 Task: In the  document purchase.txt Download file as 'Plain Text' Share this file with 'softage.8@softage.net' Insert the command  Viewing
Action: Mouse moved to (257, 310)
Screenshot: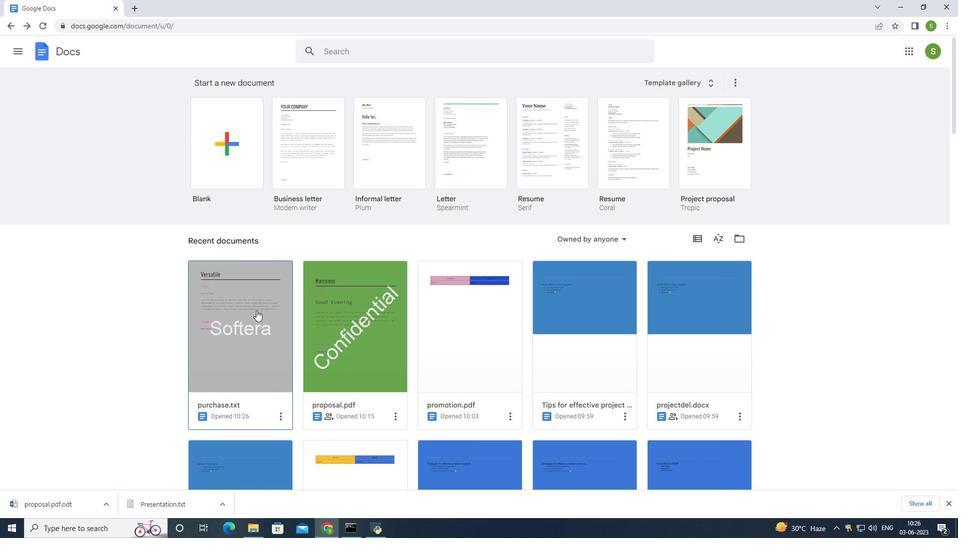 
Action: Mouse pressed left at (257, 310)
Screenshot: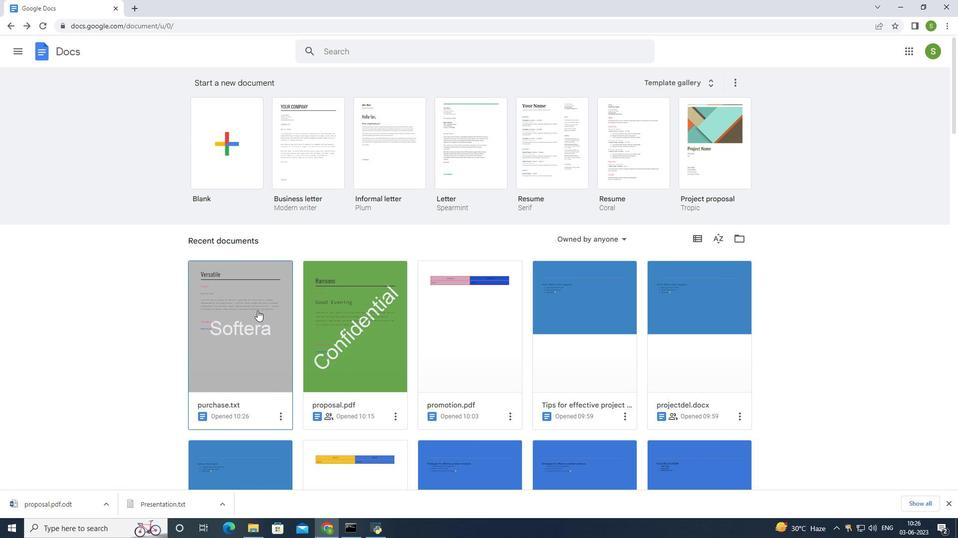 
Action: Mouse moved to (34, 60)
Screenshot: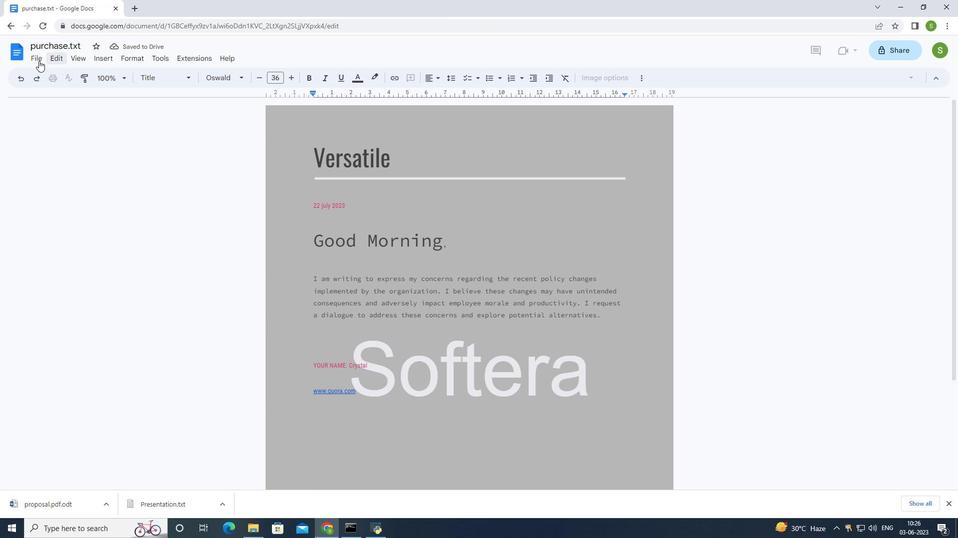 
Action: Mouse pressed left at (34, 60)
Screenshot: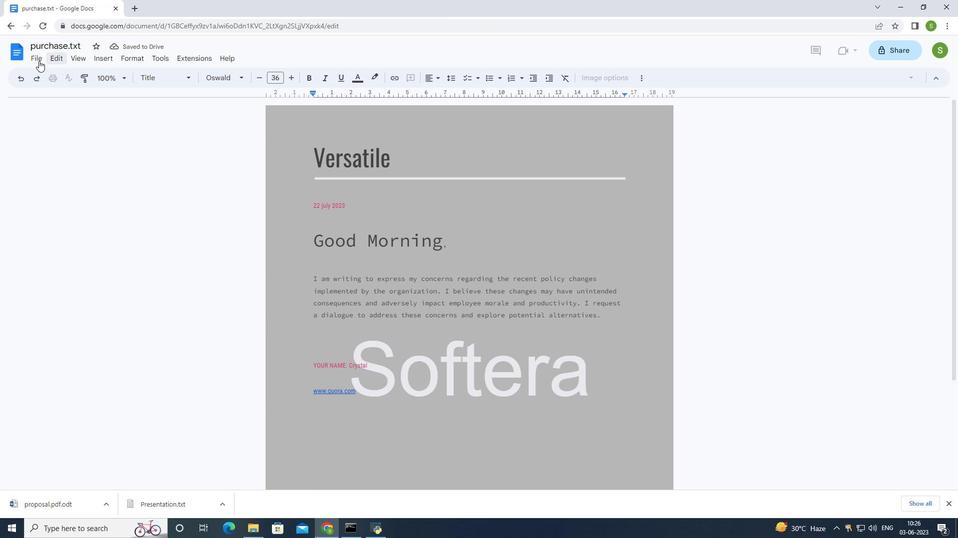 
Action: Mouse moved to (54, 161)
Screenshot: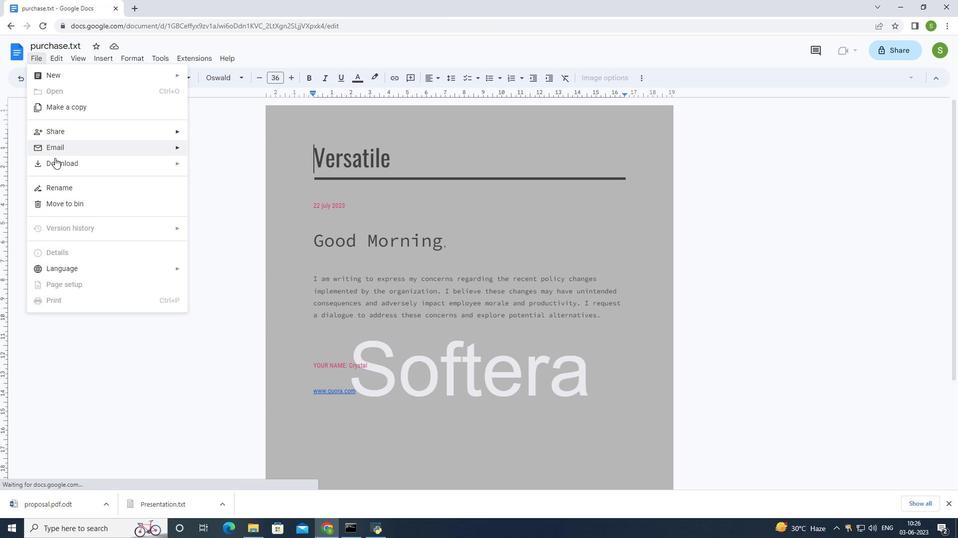 
Action: Mouse pressed left at (54, 161)
Screenshot: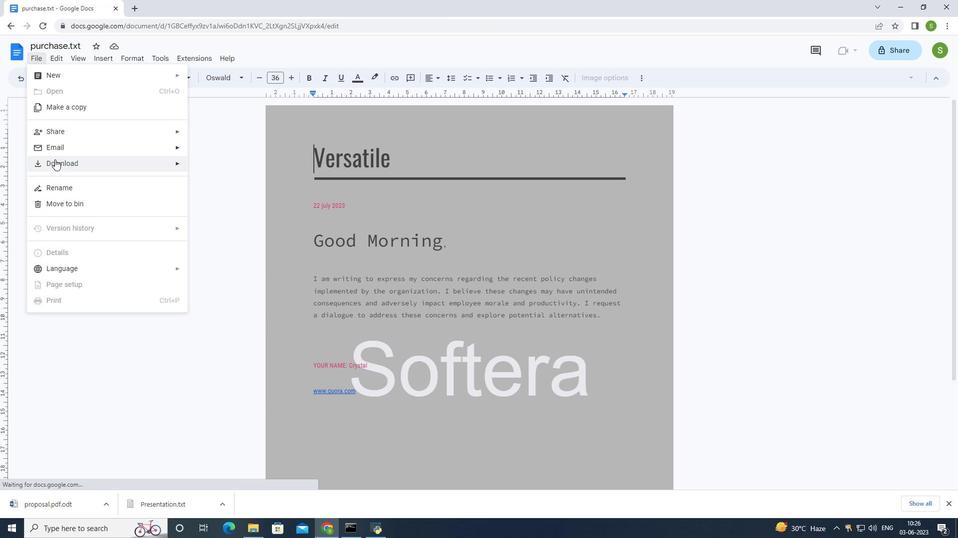 
Action: Mouse moved to (231, 228)
Screenshot: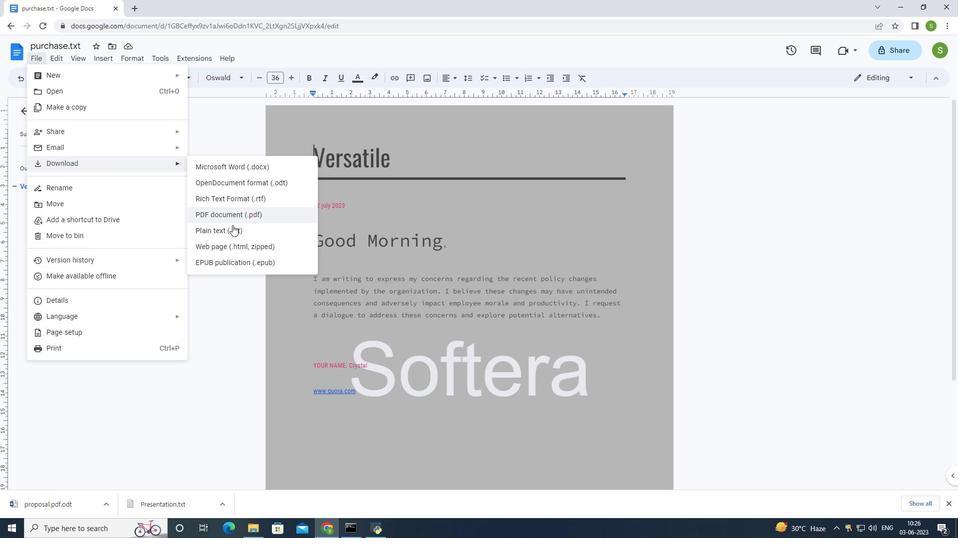 
Action: Mouse pressed left at (231, 228)
Screenshot: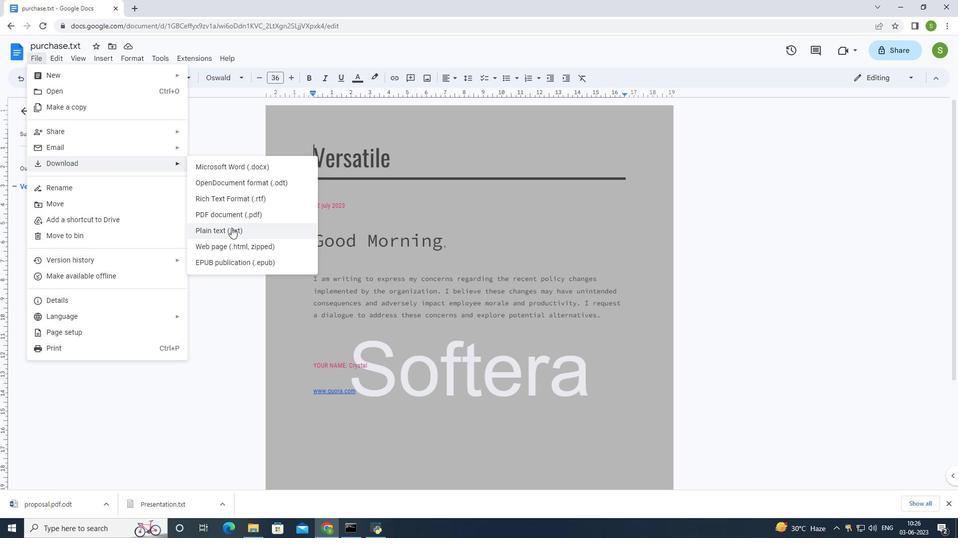 
Action: Mouse moved to (896, 45)
Screenshot: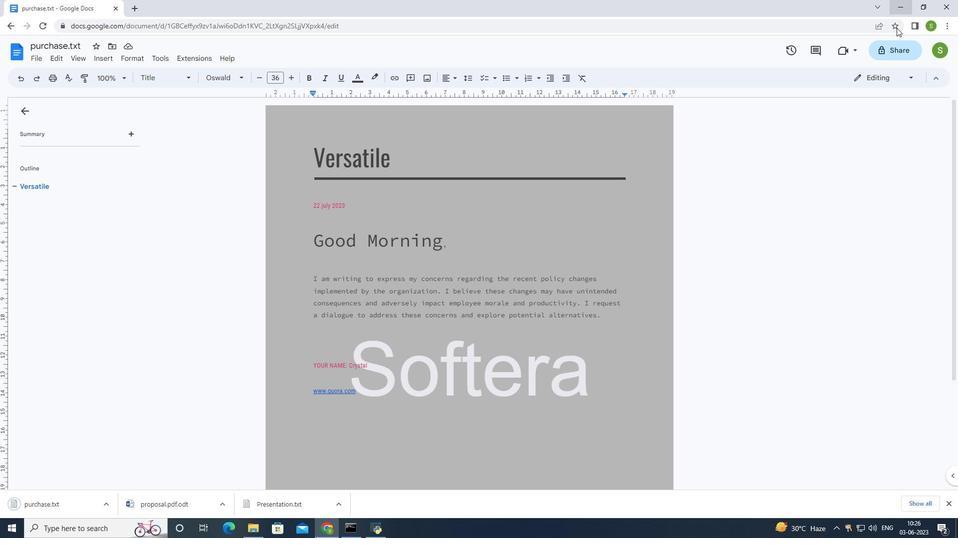 
Action: Mouse pressed left at (896, 45)
Screenshot: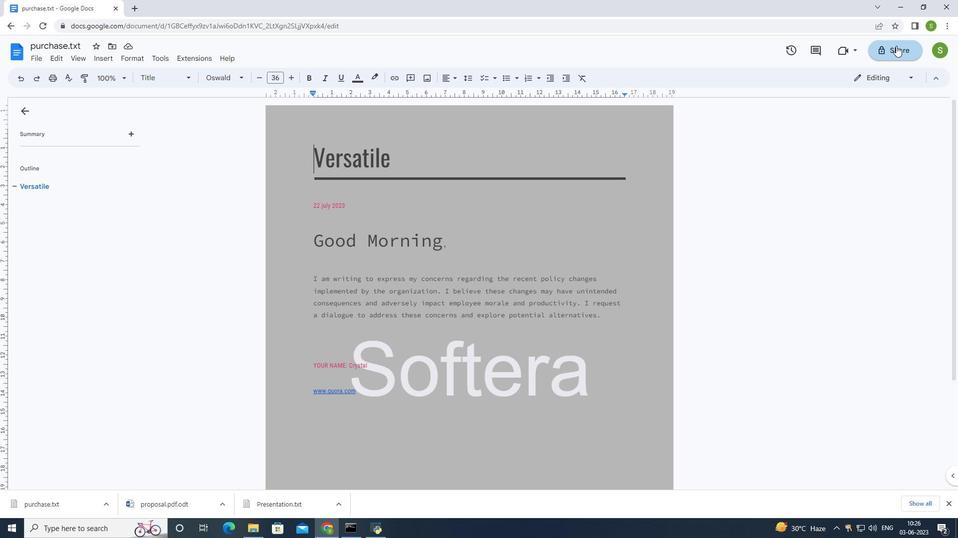 
Action: Mouse moved to (705, 148)
Screenshot: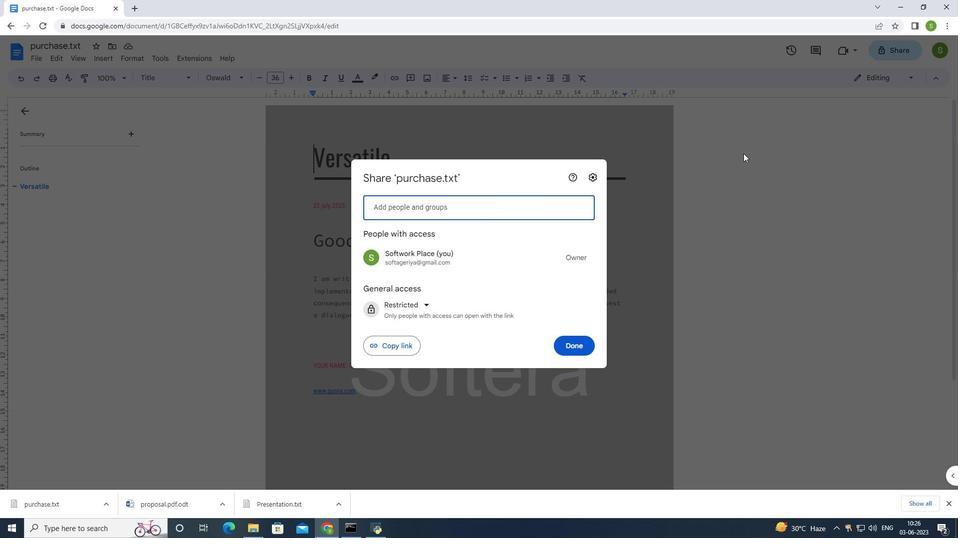 
Action: Key pressed softage.8<Key.shift><Key.shift><Key.shift><Key.shift><Key.shift><Key.shift><Key.shift><Key.shift>@softage.net
Screenshot: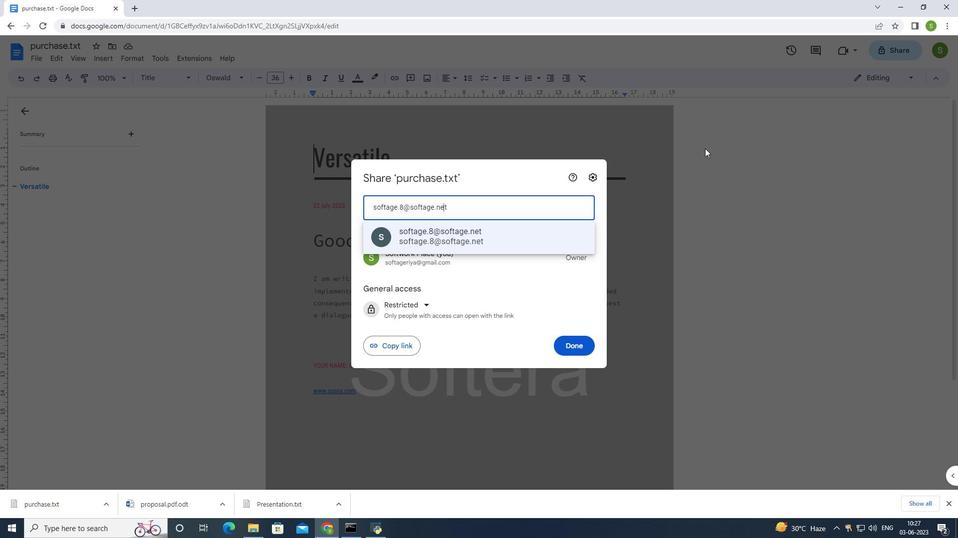 
Action: Mouse moved to (589, 351)
Screenshot: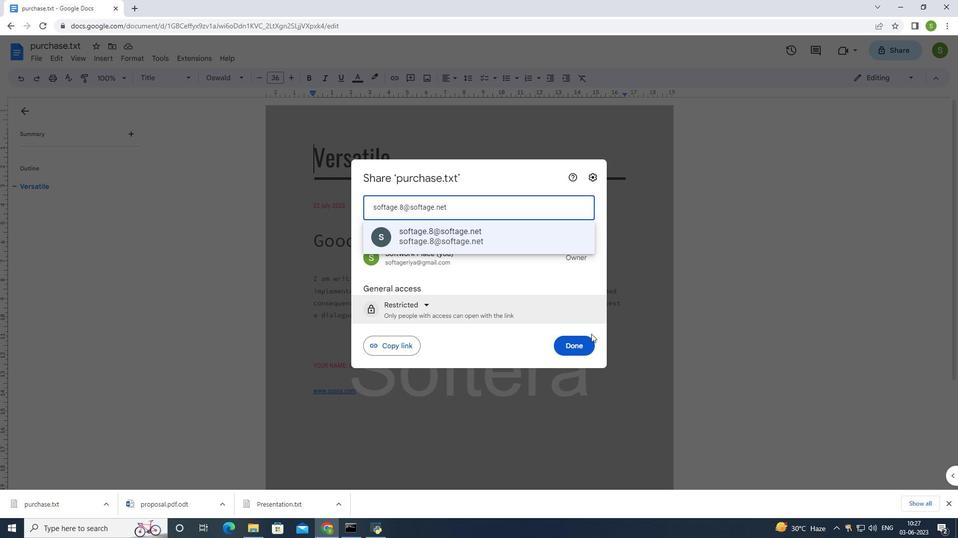 
Action: Mouse pressed left at (589, 351)
Screenshot: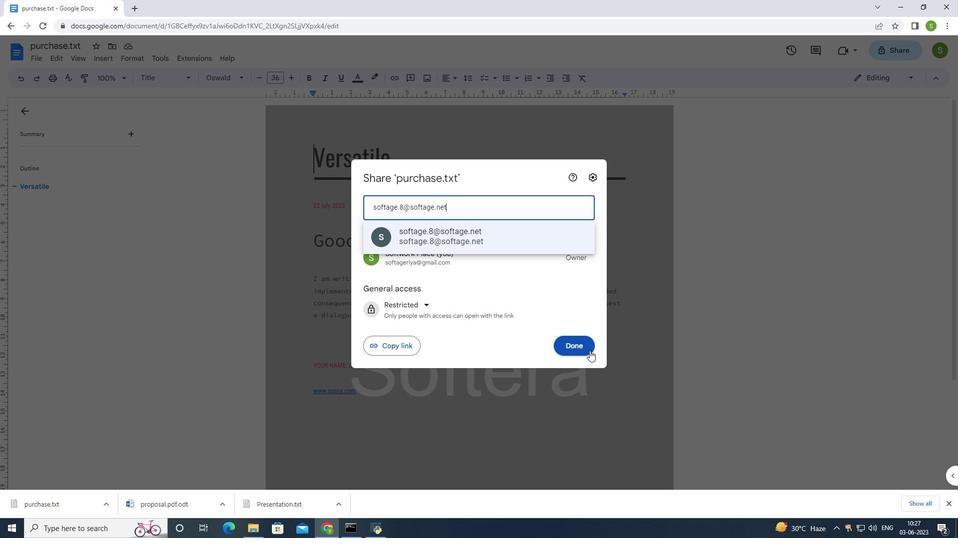 
Action: Mouse moved to (902, 74)
Screenshot: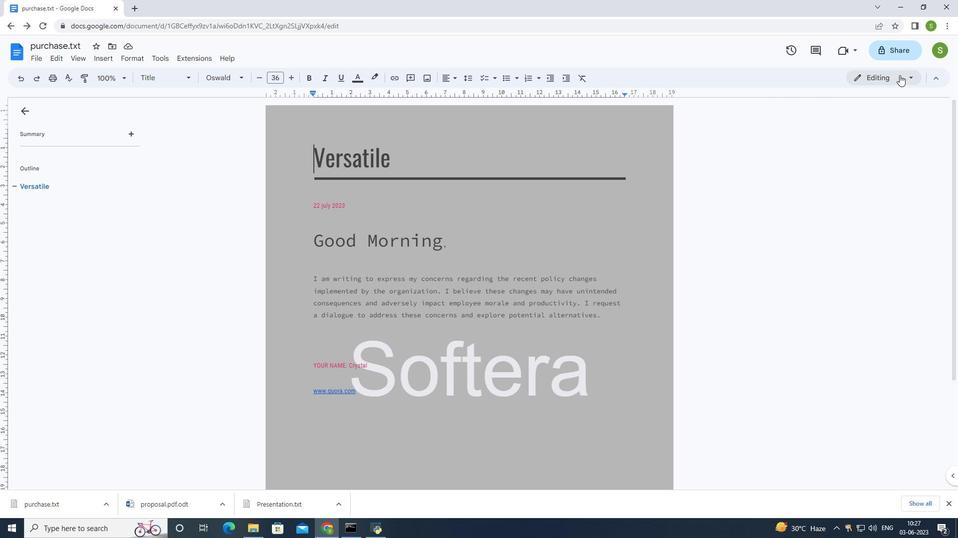 
Action: Mouse pressed left at (902, 74)
Screenshot: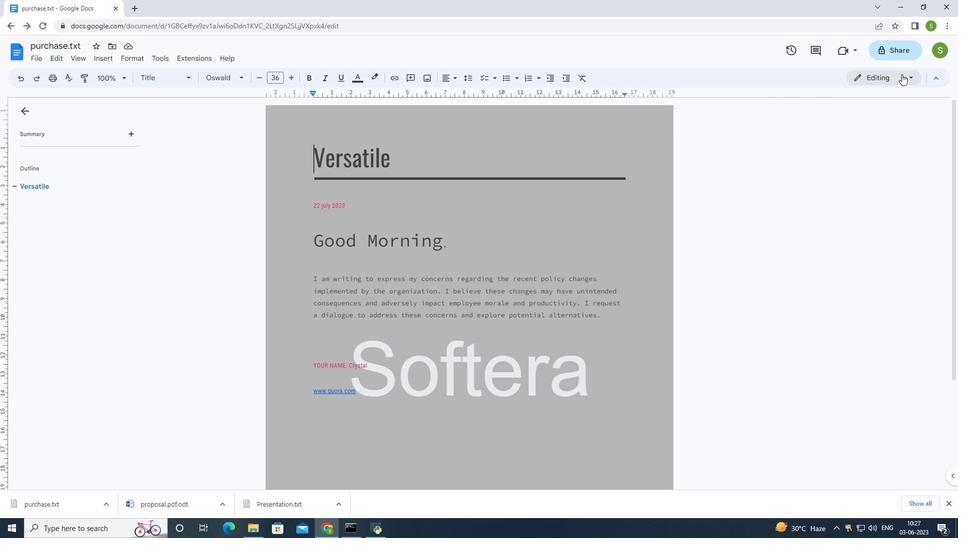 
Action: Mouse moved to (832, 148)
Screenshot: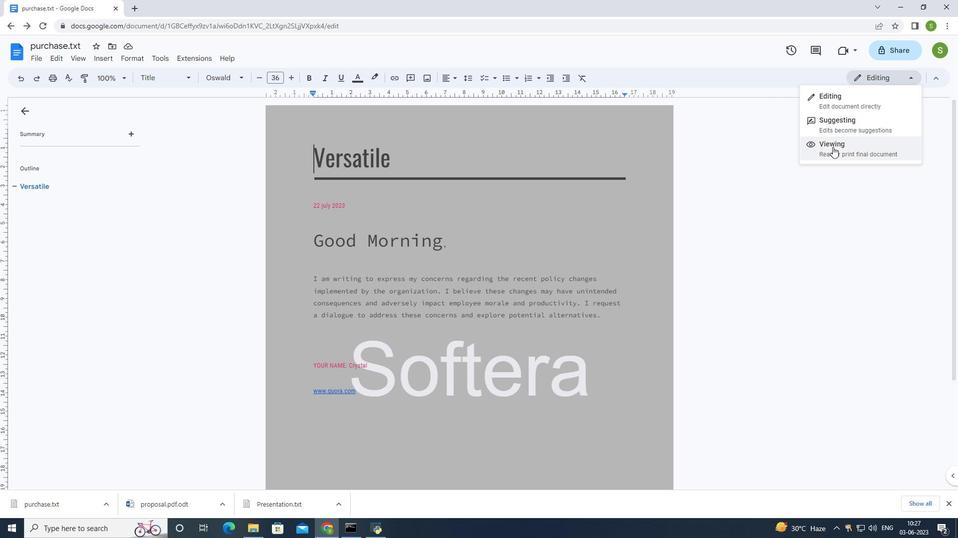 
Action: Mouse pressed left at (832, 148)
Screenshot: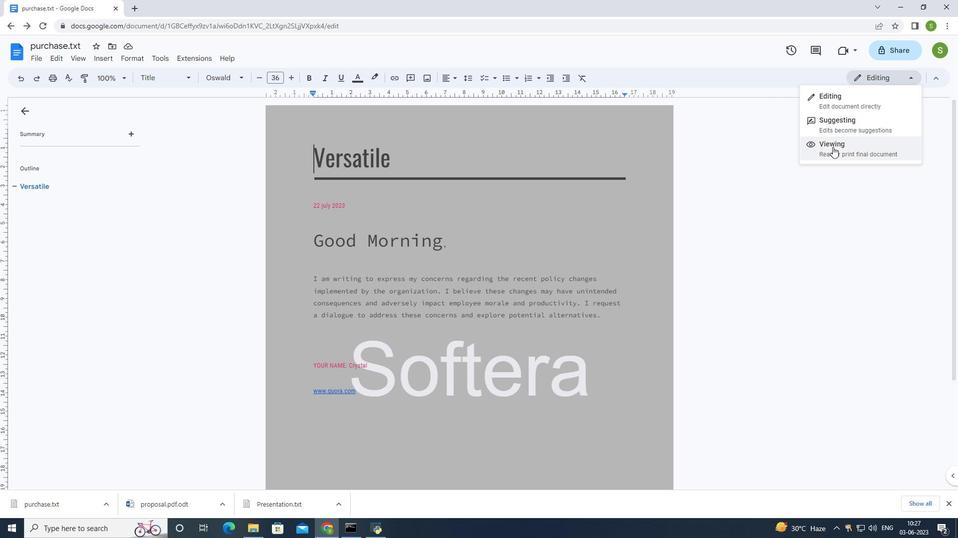 
Action: Mouse moved to (583, 87)
Screenshot: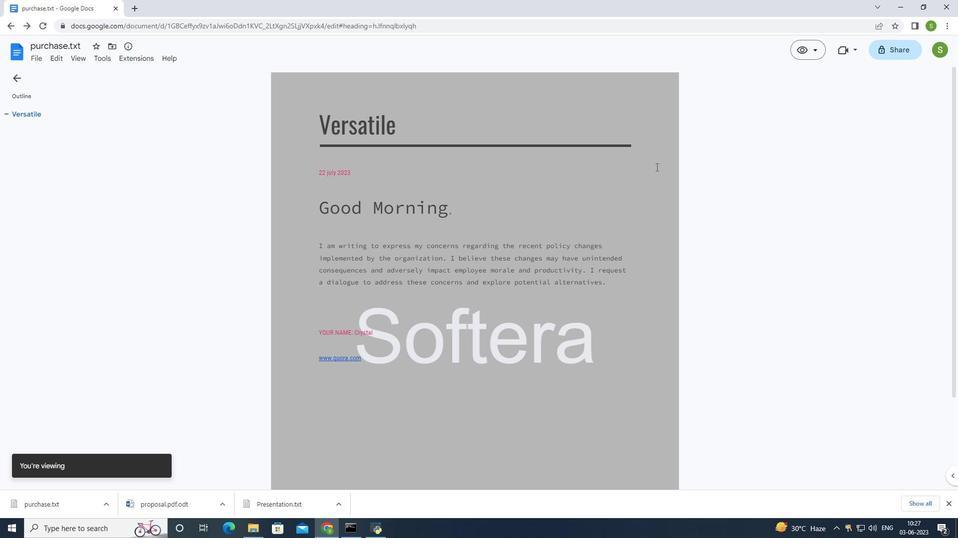 
